 Task: Search for emails categorized as 'meeting'.
Action: Mouse moved to (188, 11)
Screenshot: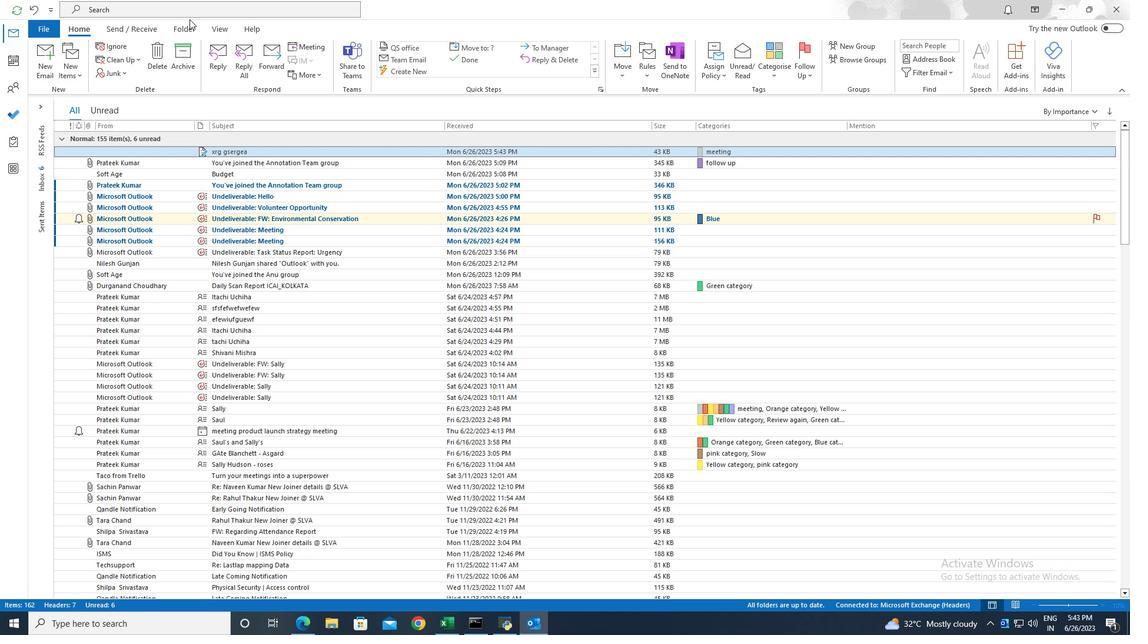 
Action: Mouse pressed left at (188, 11)
Screenshot: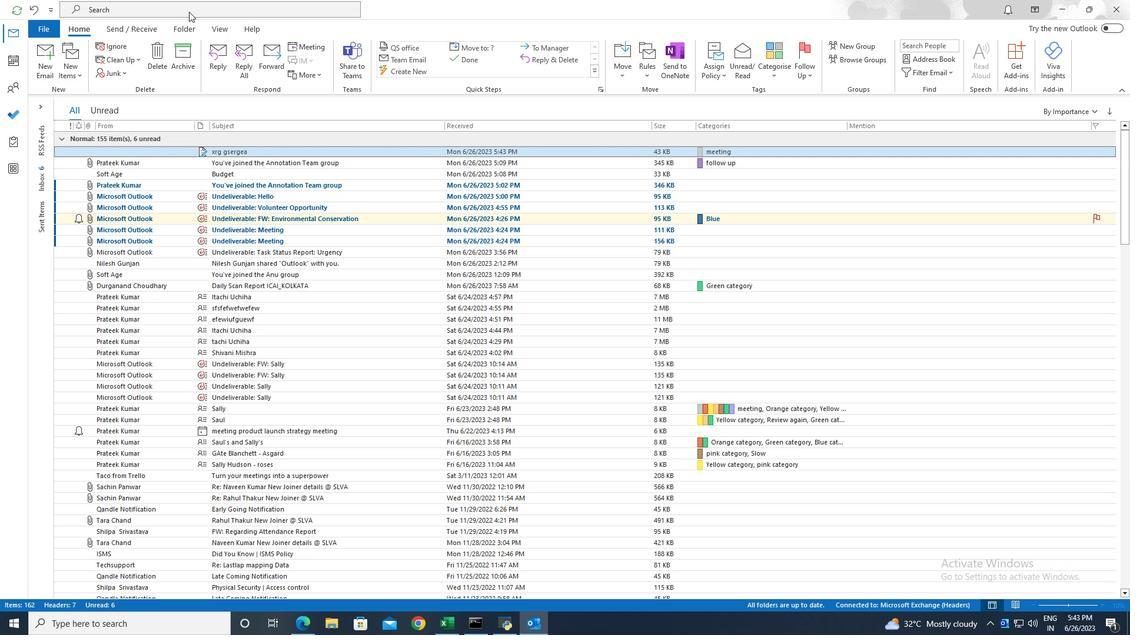 
Action: Mouse moved to (403, 10)
Screenshot: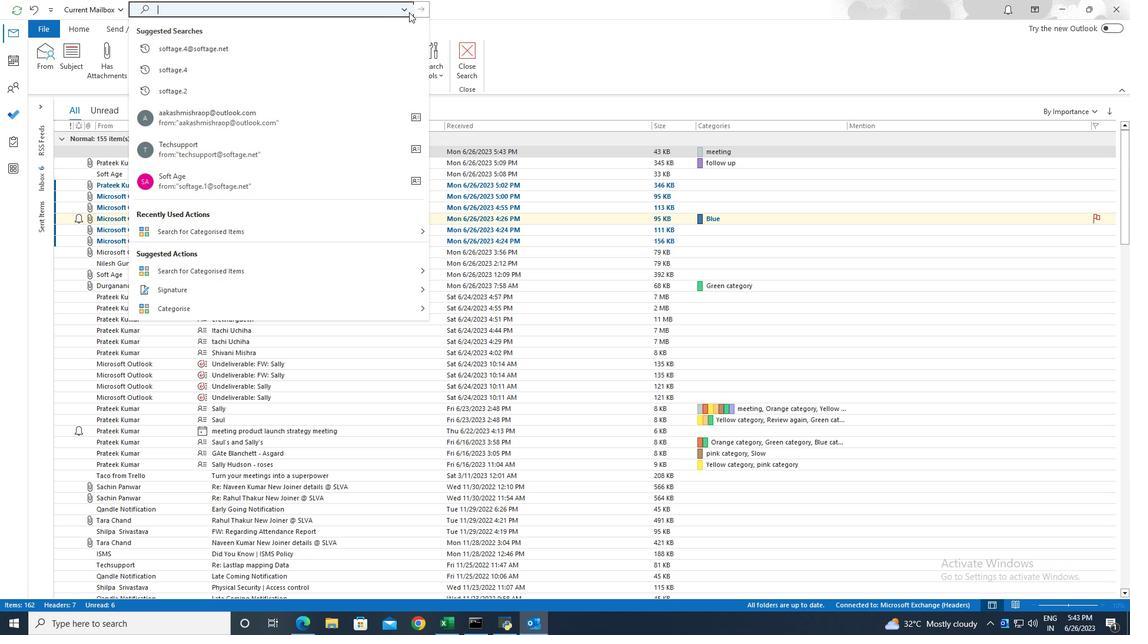 
Action: Mouse pressed left at (403, 10)
Screenshot: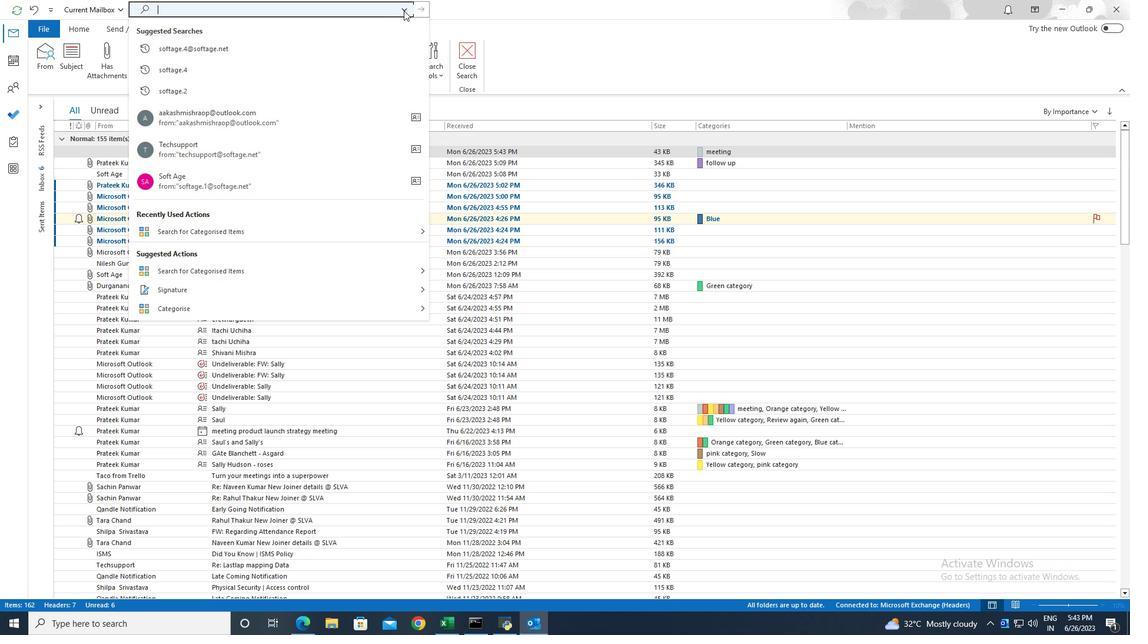 
Action: Mouse moved to (409, 83)
Screenshot: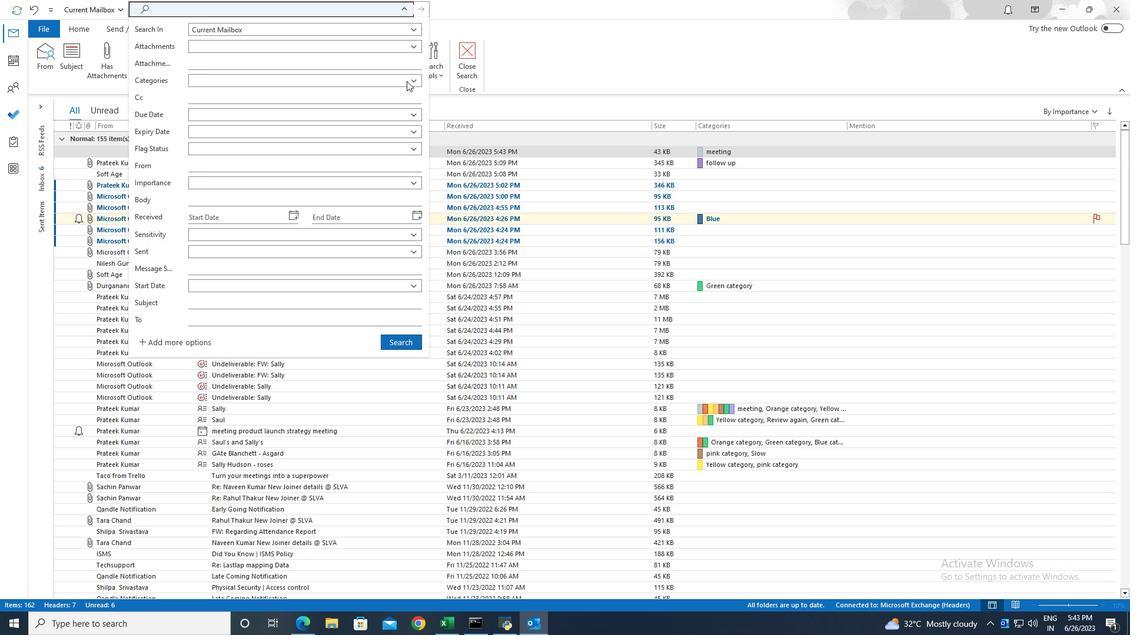 
Action: Mouse pressed left at (409, 83)
Screenshot: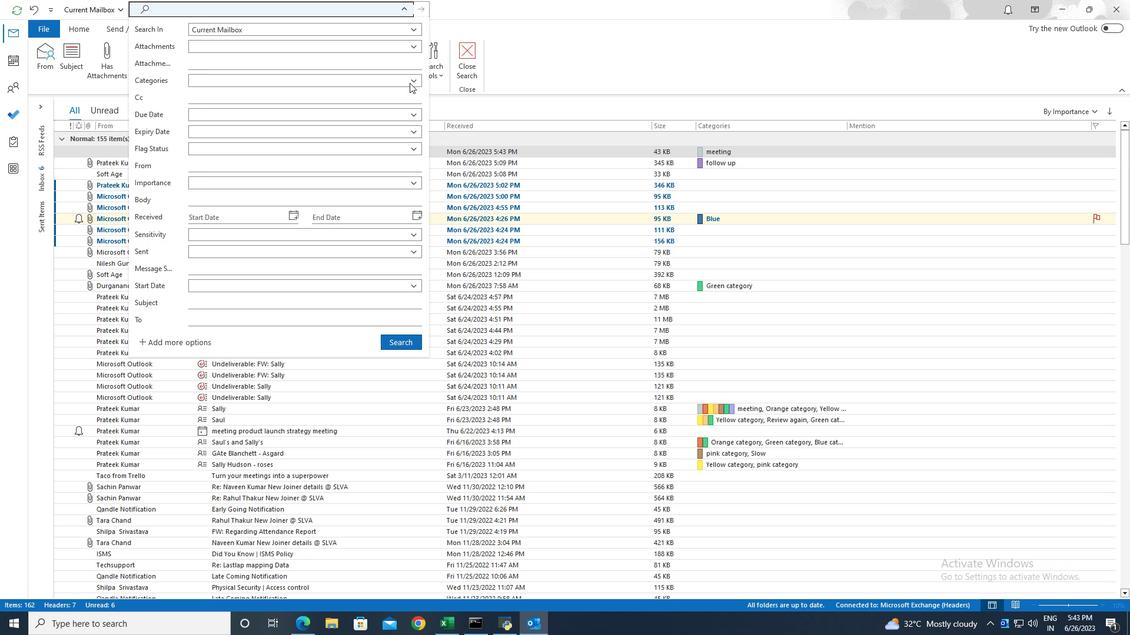 
Action: Mouse moved to (306, 137)
Screenshot: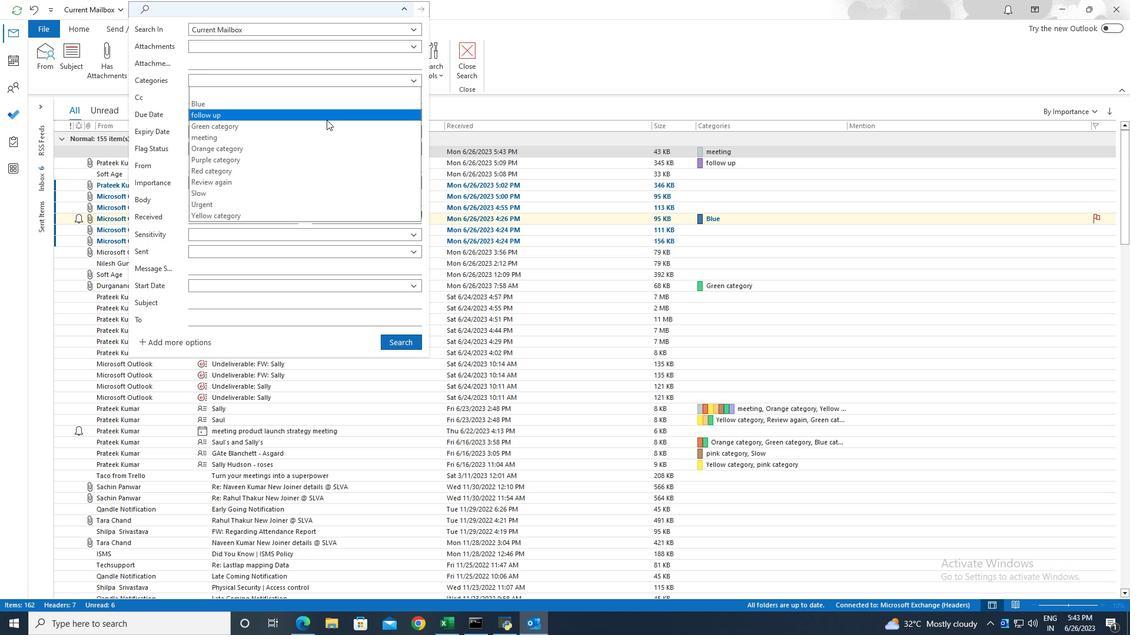 
Action: Mouse pressed left at (306, 137)
Screenshot: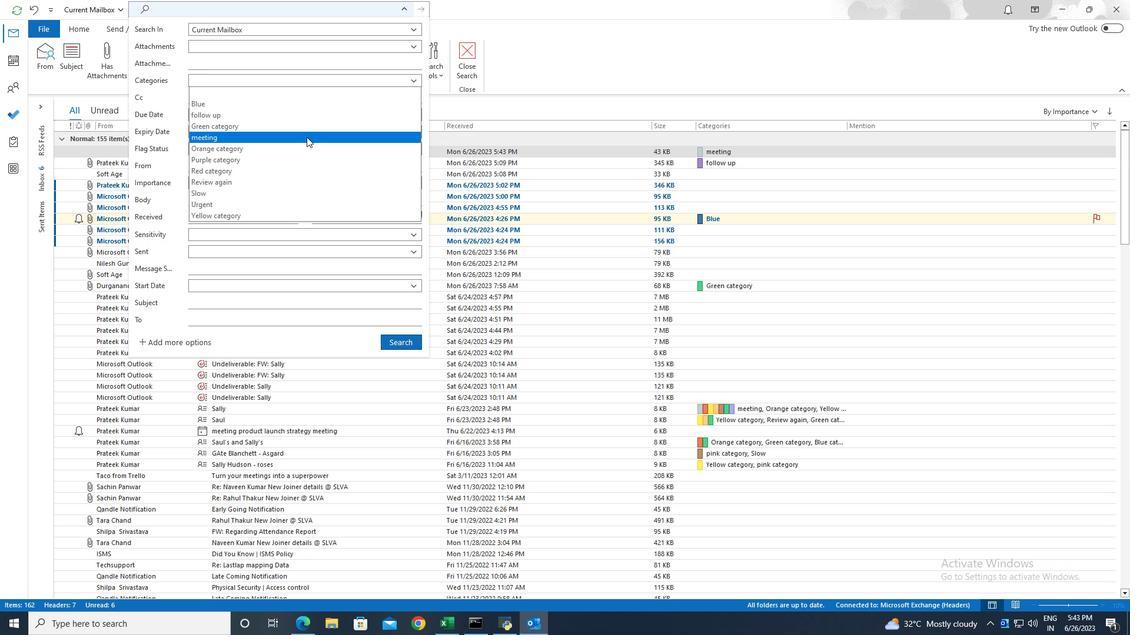 
Action: Mouse moved to (413, 343)
Screenshot: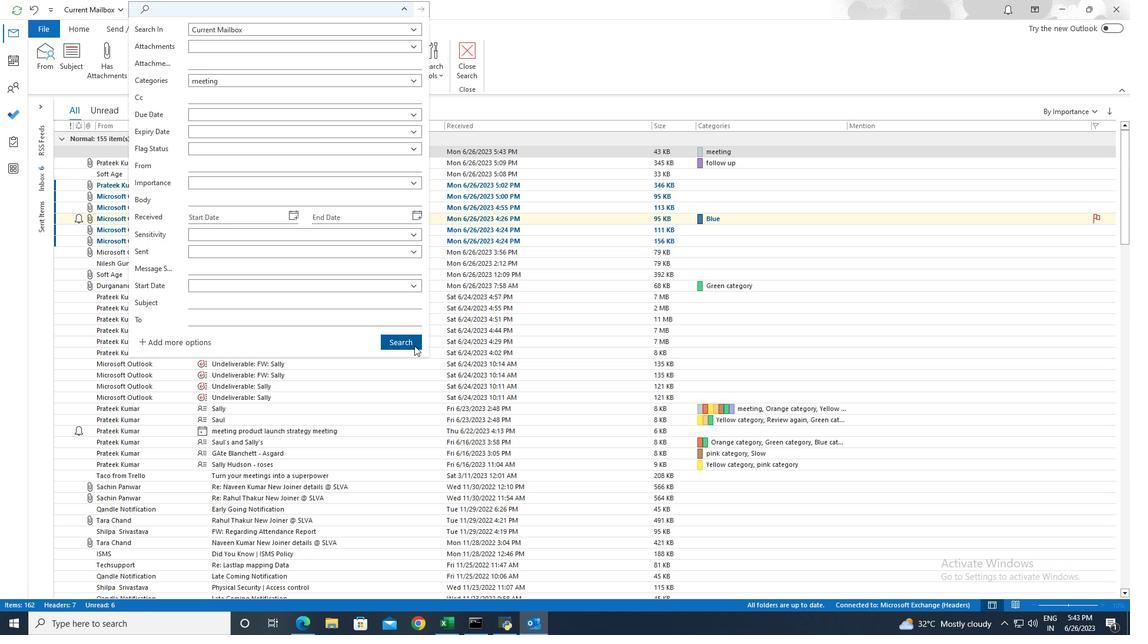 
Action: Mouse pressed left at (413, 343)
Screenshot: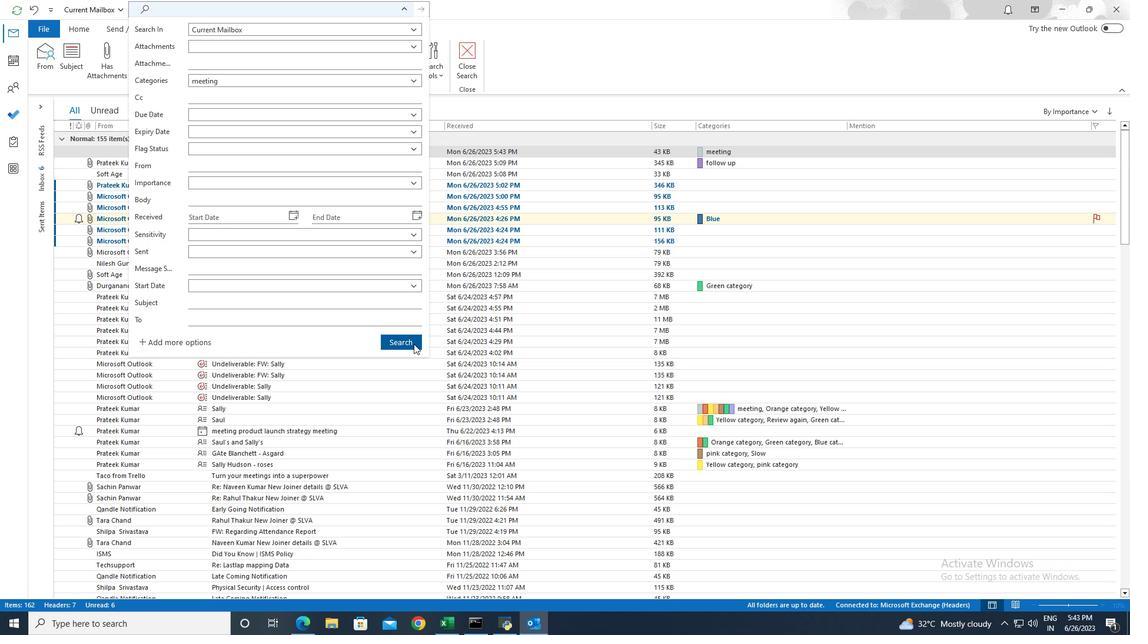 
Action: Mouse moved to (413, 343)
Screenshot: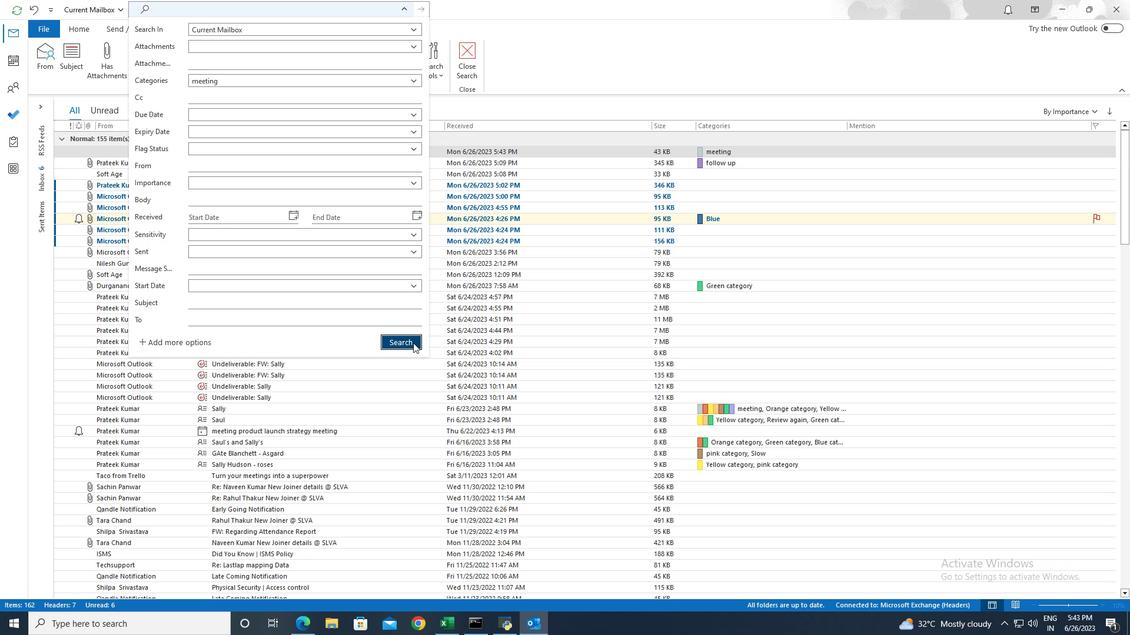
